 Task: Add Dr Tung's Snap On Toothbrush Protection to the cart.
Action: Mouse moved to (657, 266)
Screenshot: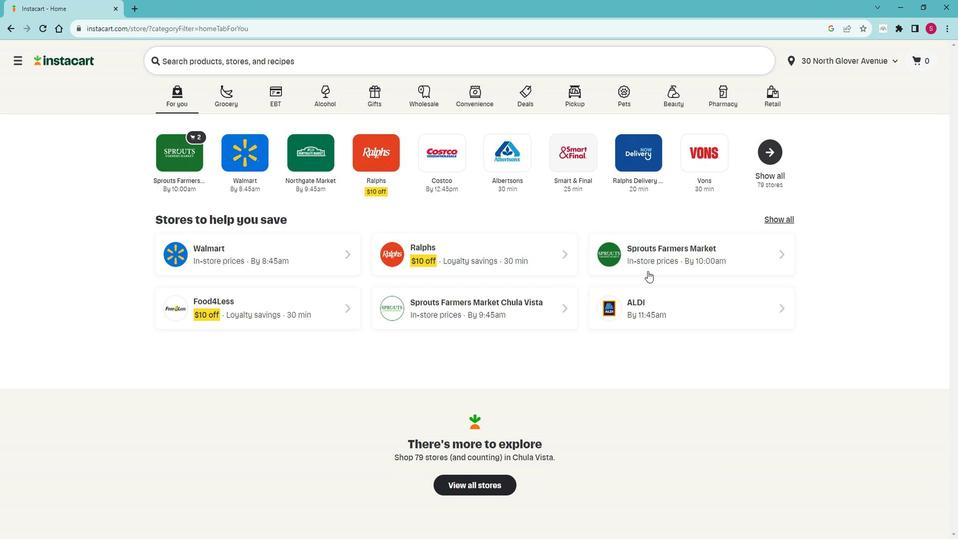 
Action: Mouse pressed left at (657, 266)
Screenshot: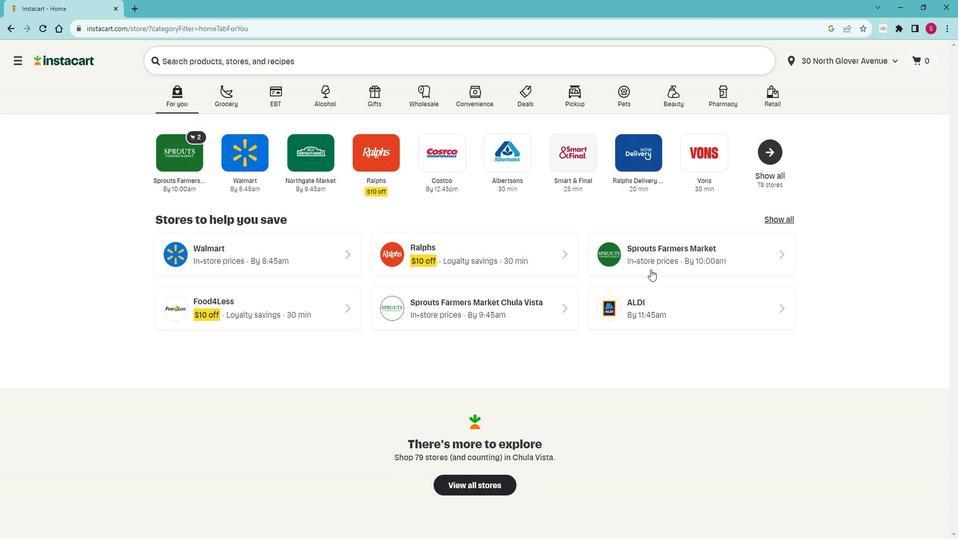 
Action: Mouse moved to (78, 359)
Screenshot: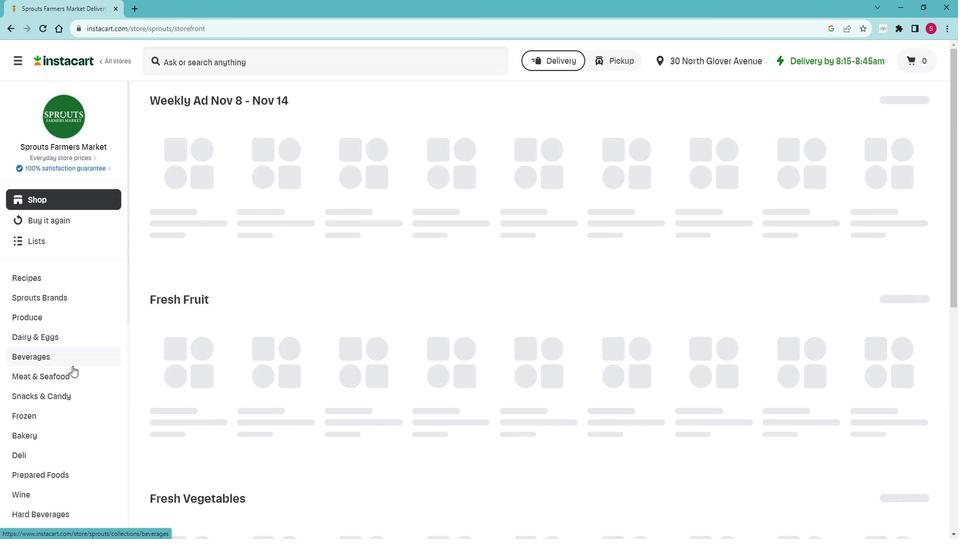 
Action: Mouse scrolled (78, 358) with delta (0, 0)
Screenshot: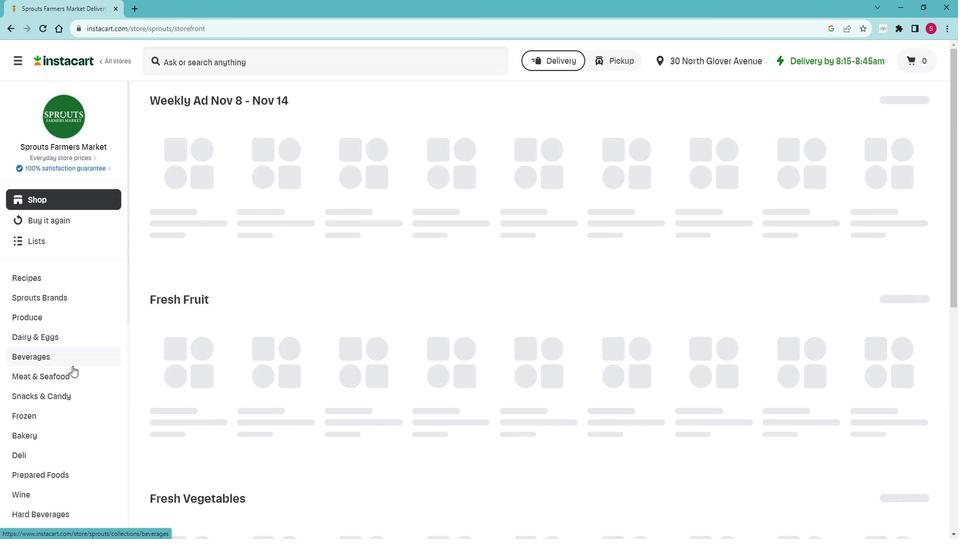 
Action: Mouse scrolled (78, 358) with delta (0, 0)
Screenshot: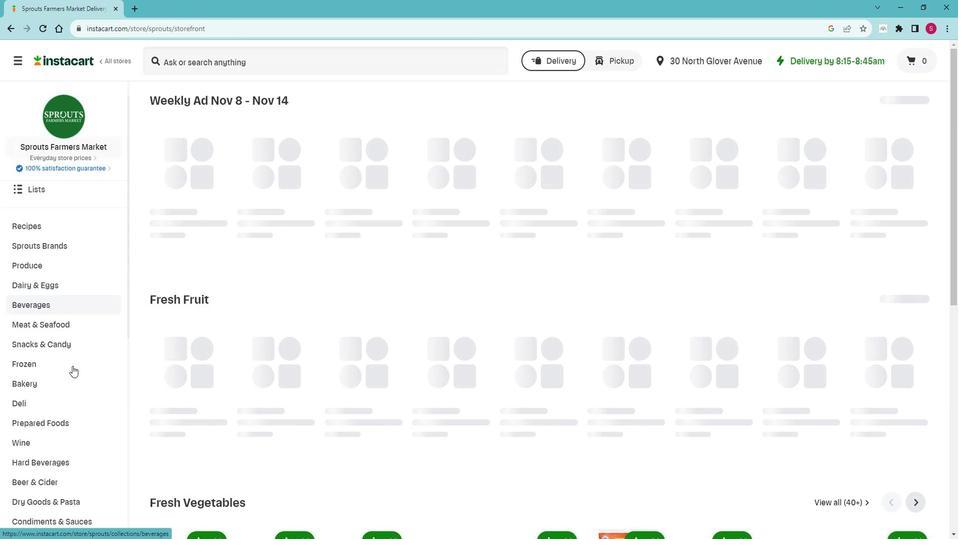 
Action: Mouse scrolled (78, 358) with delta (0, 0)
Screenshot: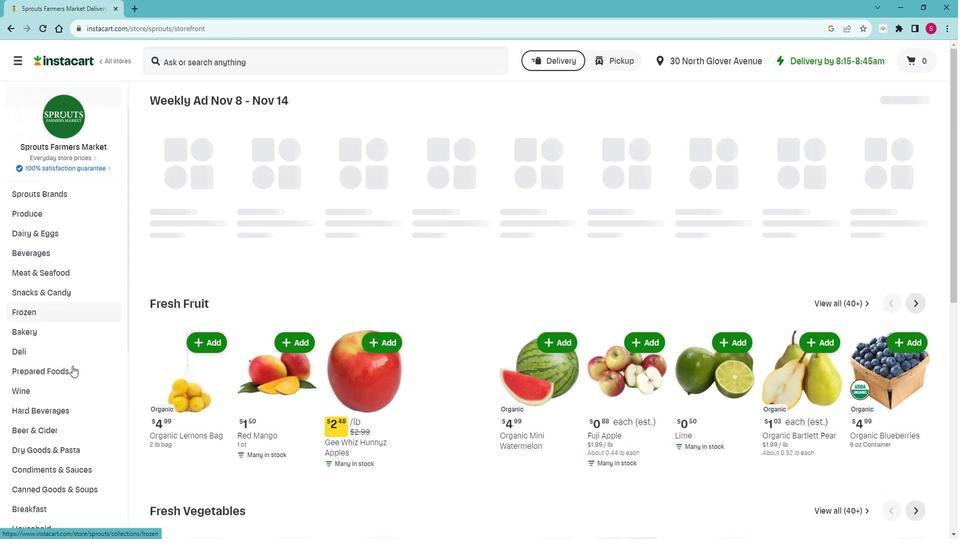 
Action: Mouse scrolled (78, 358) with delta (0, 0)
Screenshot: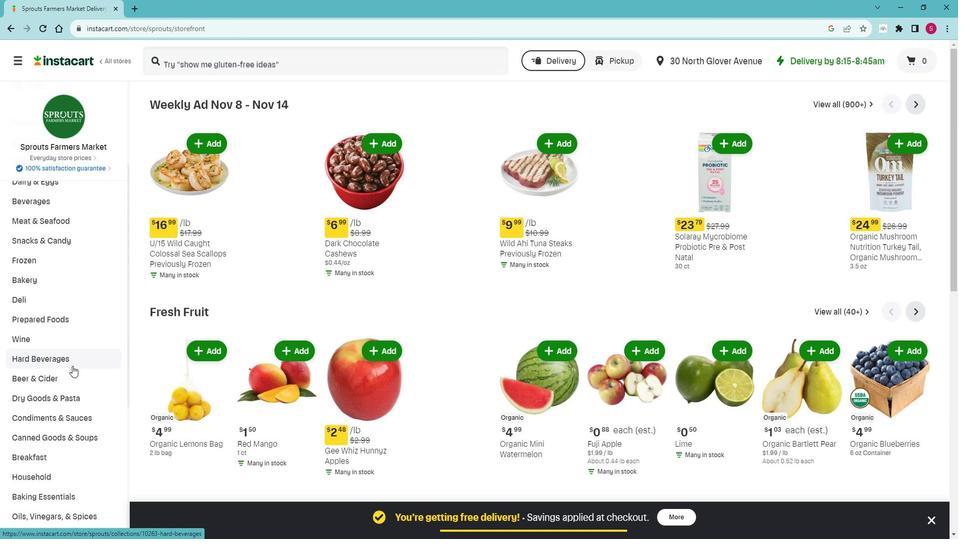 
Action: Mouse scrolled (78, 358) with delta (0, 0)
Screenshot: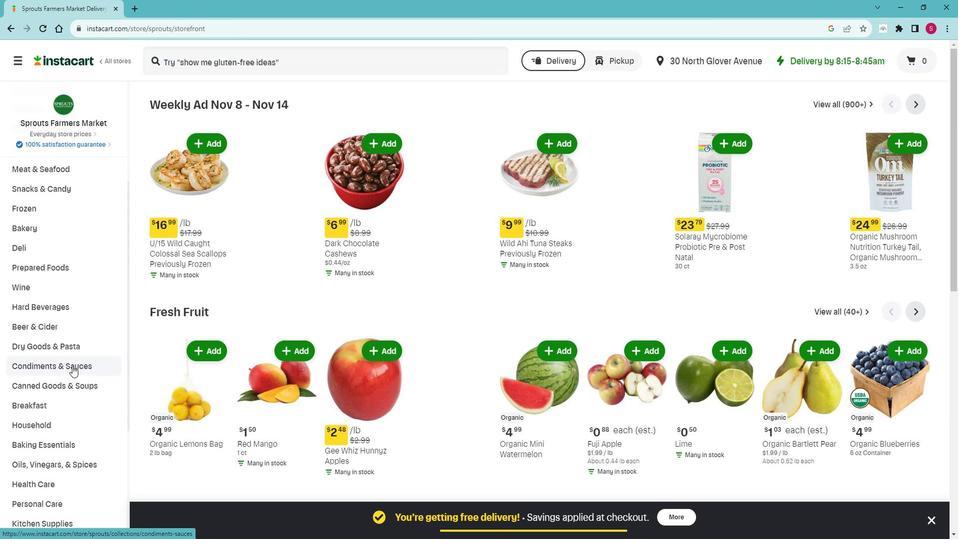 
Action: Mouse scrolled (78, 358) with delta (0, 0)
Screenshot: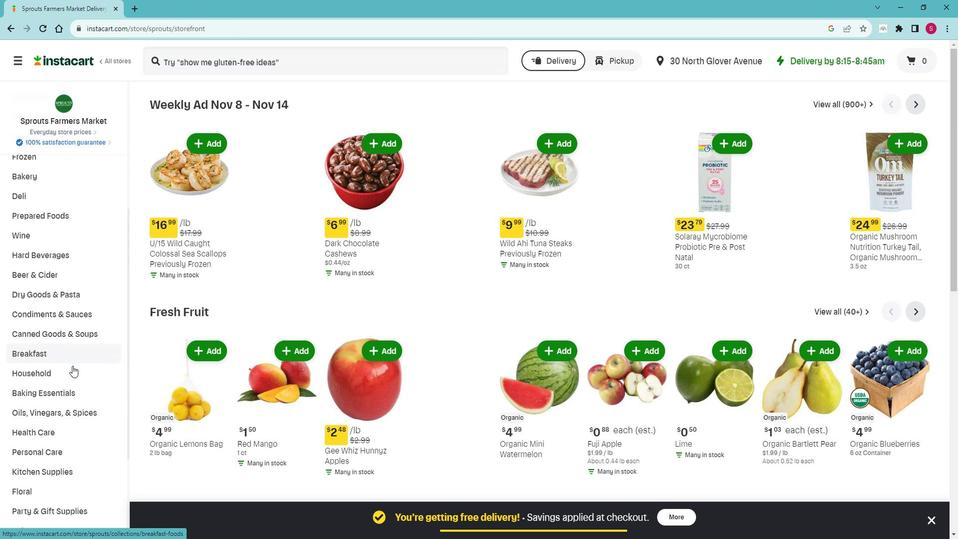 
Action: Mouse moved to (72, 388)
Screenshot: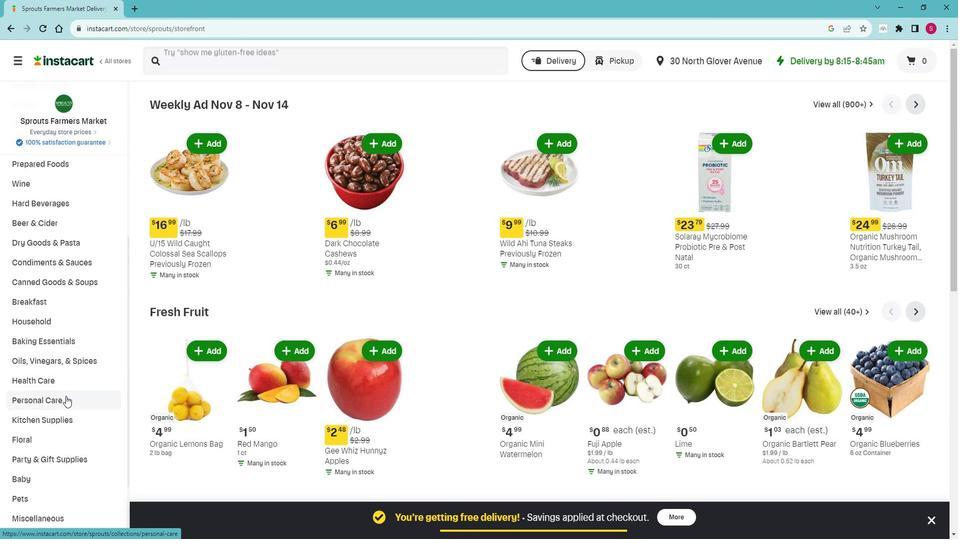 
Action: Mouse pressed left at (72, 388)
Screenshot: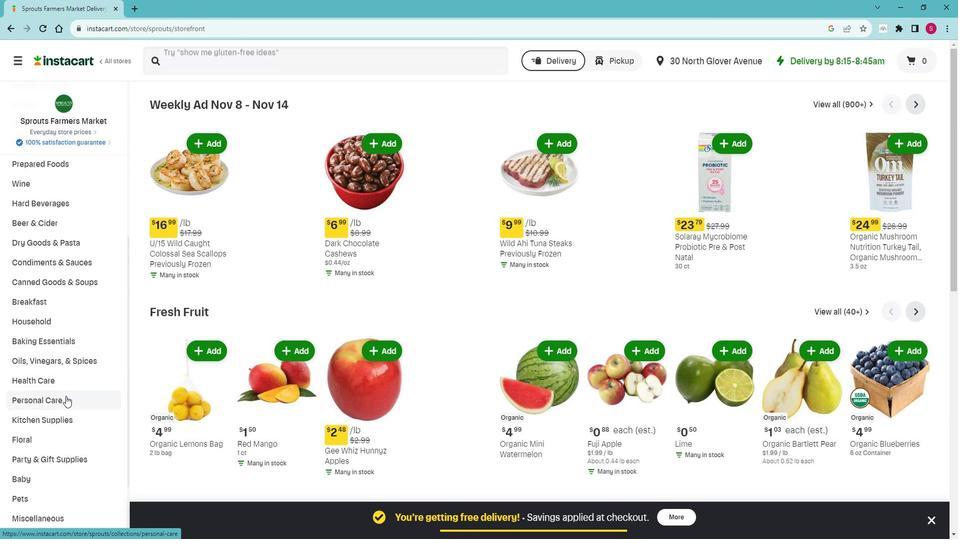 
Action: Mouse moved to (63, 430)
Screenshot: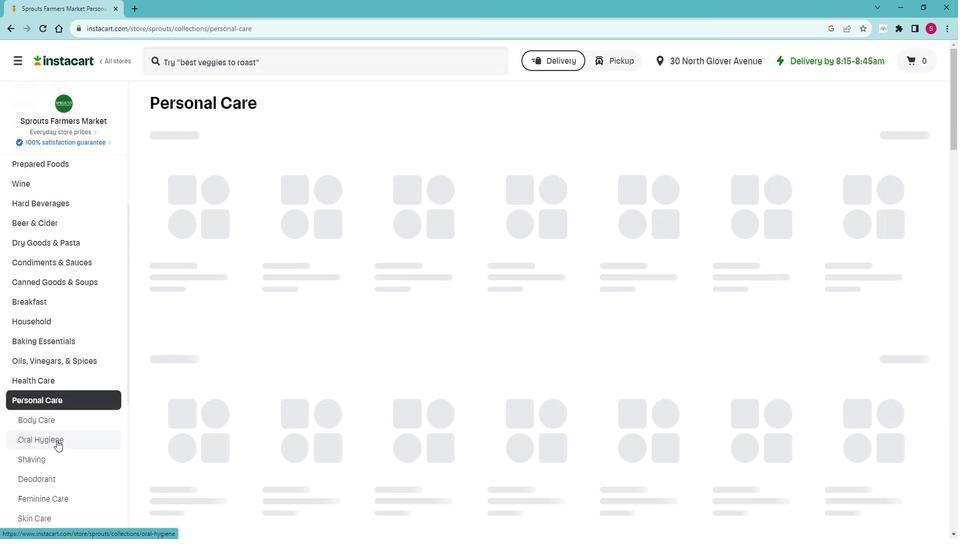 
Action: Mouse pressed left at (63, 430)
Screenshot: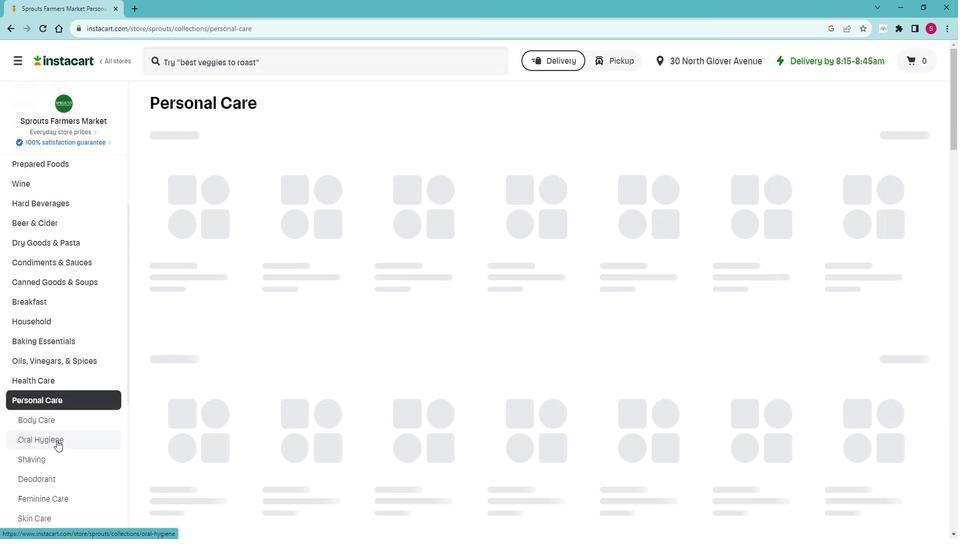 
Action: Mouse moved to (215, 140)
Screenshot: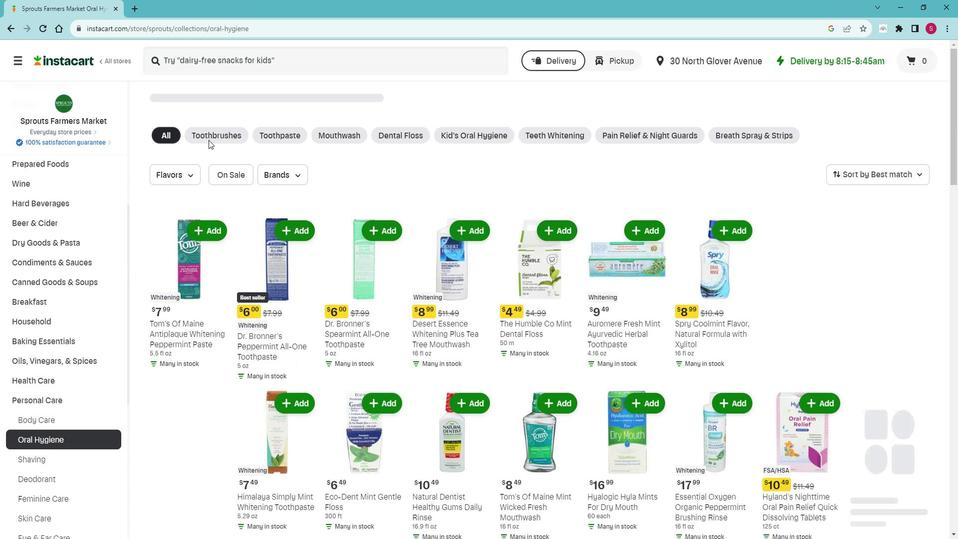 
Action: Mouse pressed left at (215, 140)
Screenshot: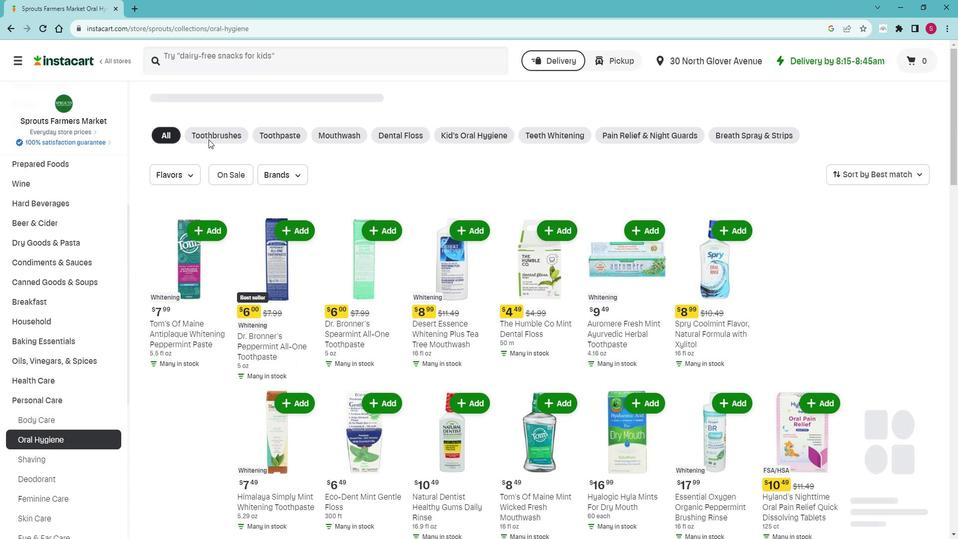 
Action: Mouse moved to (215, 133)
Screenshot: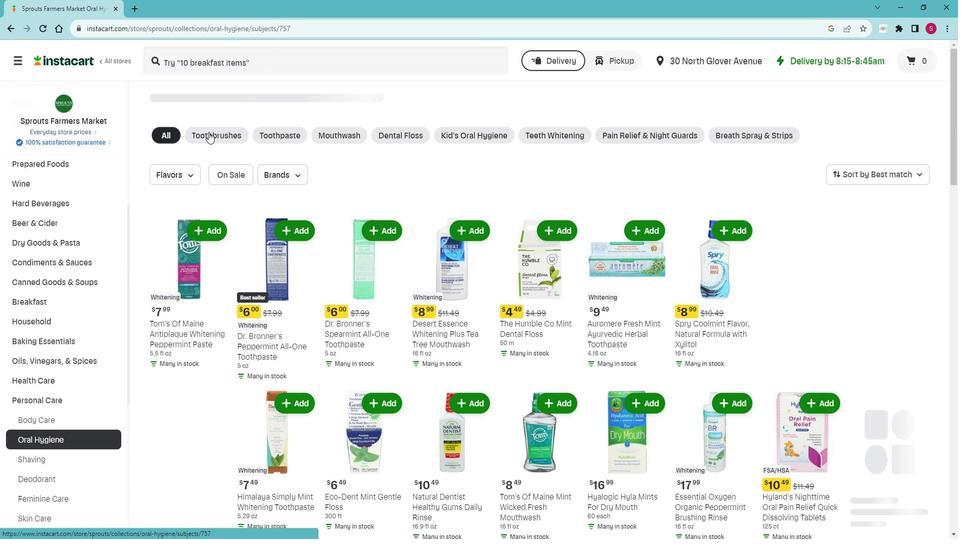 
Action: Mouse pressed left at (215, 133)
Screenshot: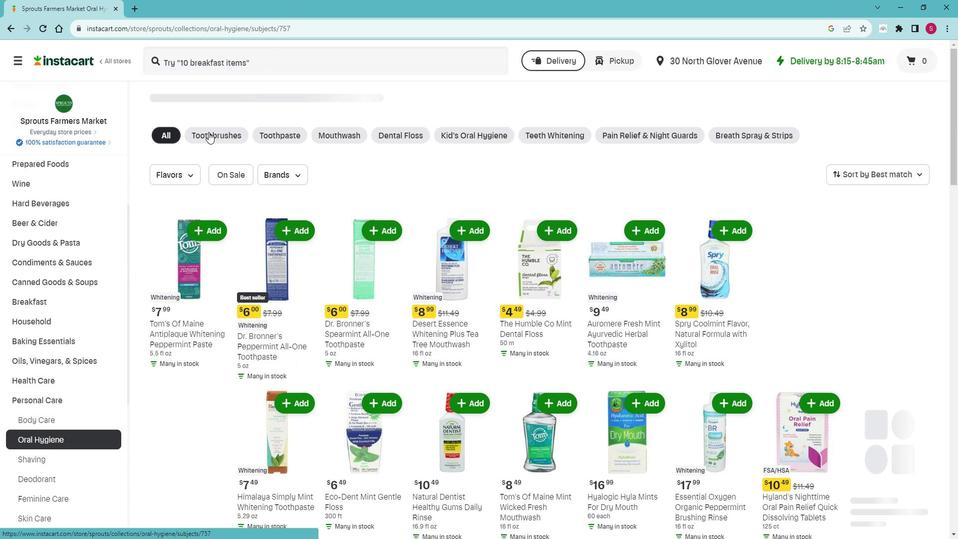 
Action: Mouse moved to (254, 65)
Screenshot: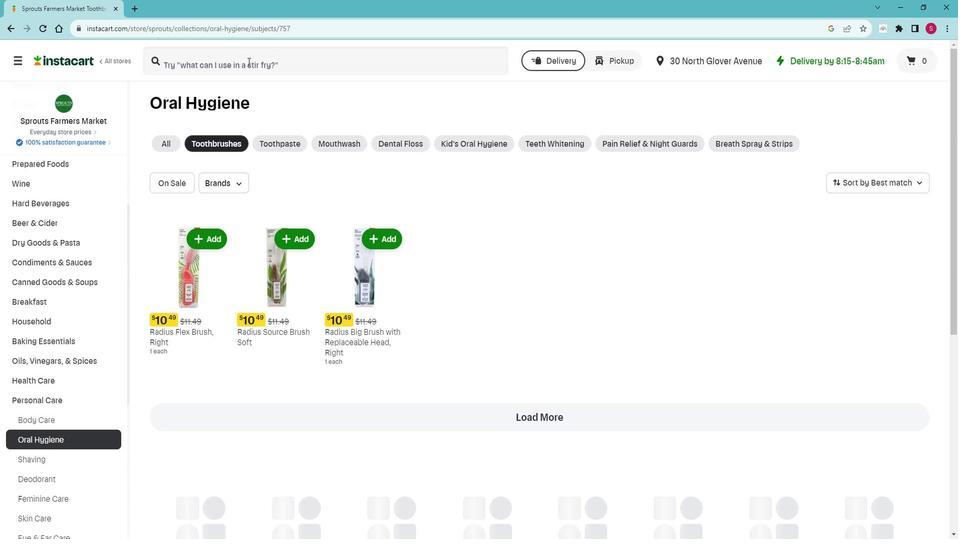 
Action: Mouse pressed left at (254, 65)
Screenshot: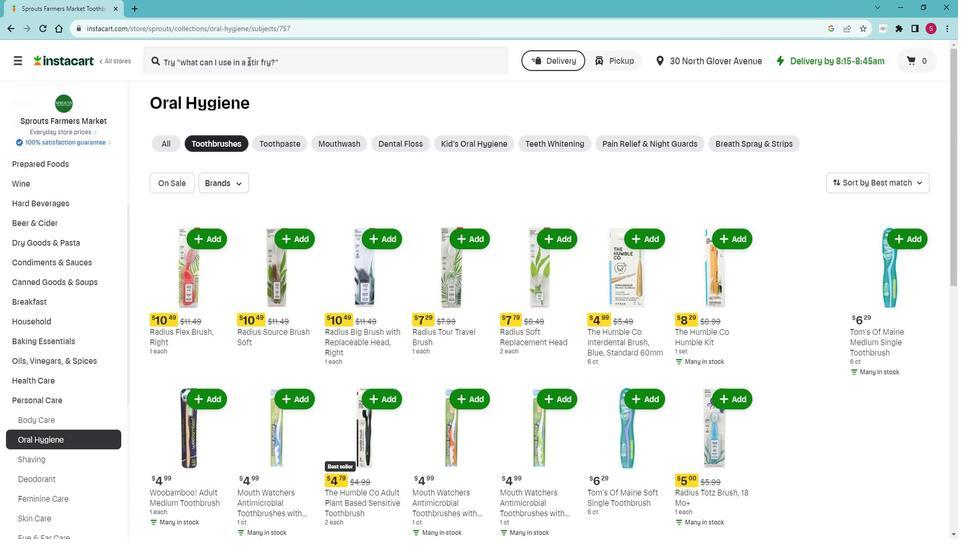 
Action: Key pressed <Key.shift>Dr<Key.space><Key.shift><Key.shift><Key.shift><Key.shift><Key.shift><Key.shift><Key.shift><Key.shift><Key.shift><Key.shift>Tung's<Key.space><Key.shift>Snap<Key.space><Key.shift>On<Key.space><Key.shift>Toothbrush<Key.space><Key.shift>Protection<Key.space><Key.enter>
Screenshot: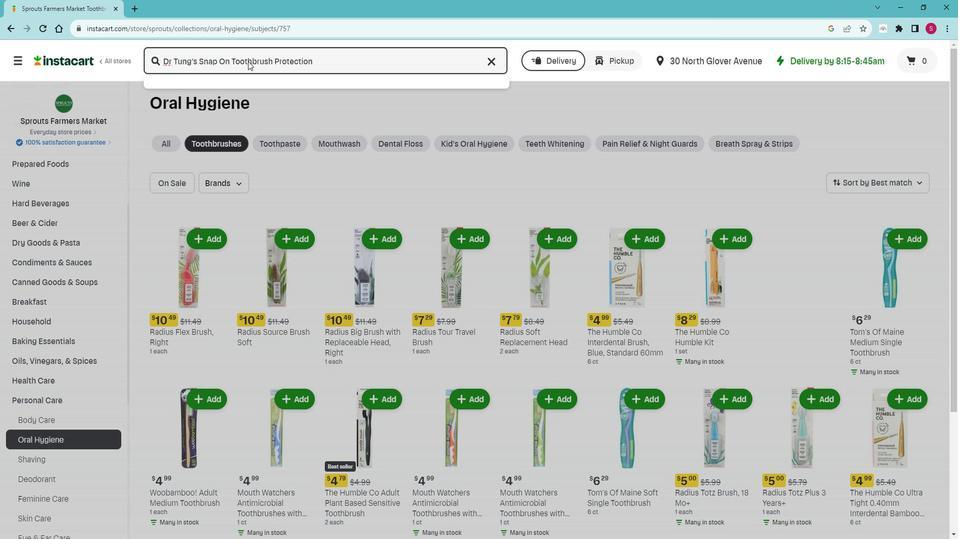 
Action: Mouse moved to (757, 142)
Screenshot: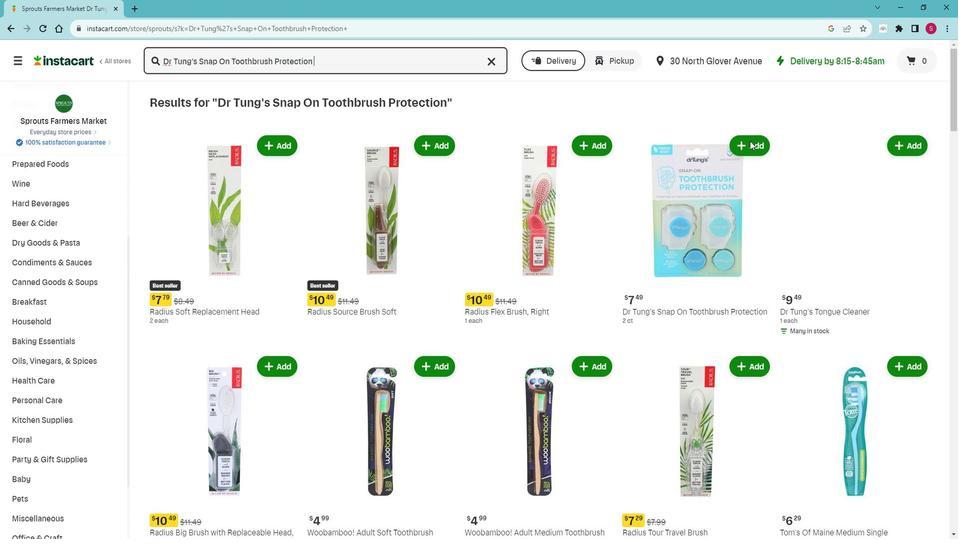 
Action: Mouse pressed left at (757, 142)
Screenshot: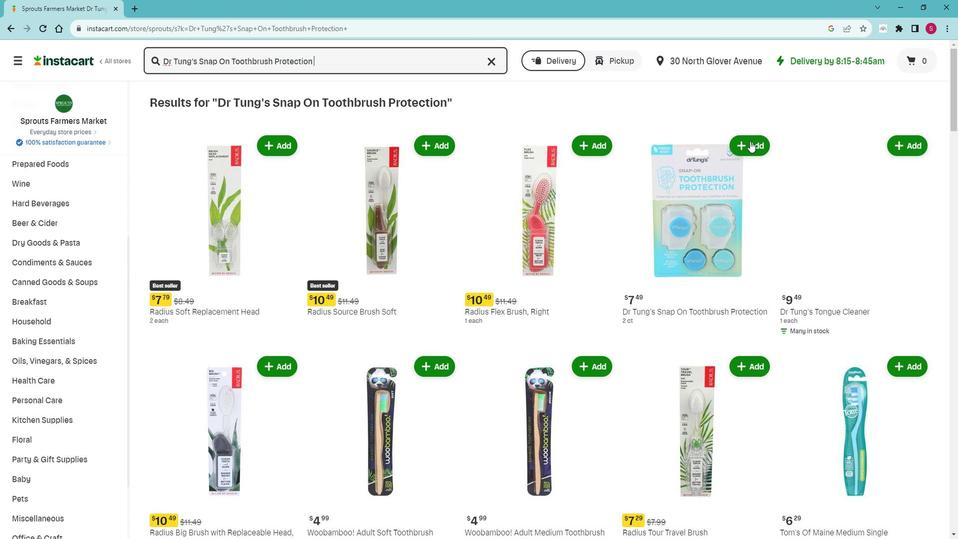 
Action: Mouse moved to (706, 84)
Screenshot: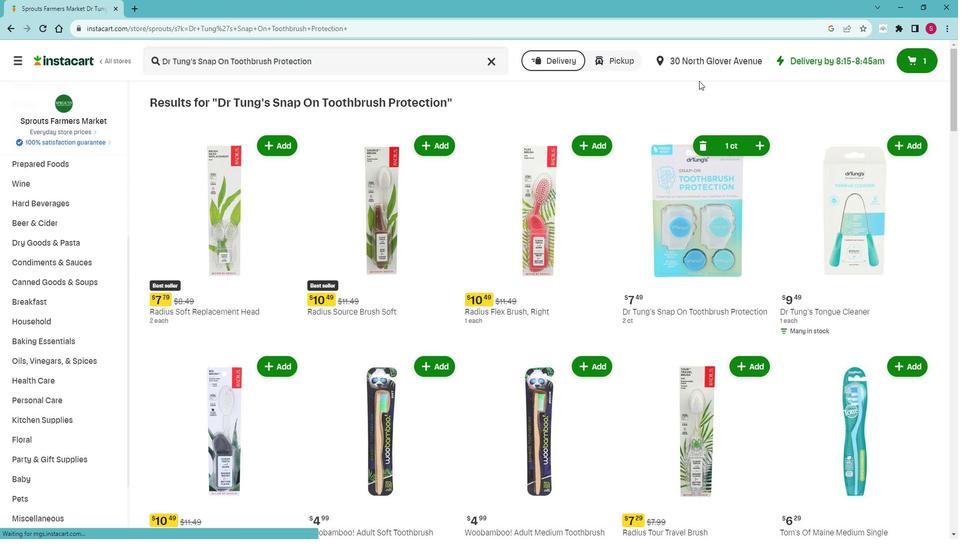 
